 Task: Create a due date automation trigger when advanced on, on the monday of the week before a card is due add fields without custom field "Resume" set to a number lower than 1 and lower or equal to 10 at 11:00 AM.
Action: Mouse moved to (968, 77)
Screenshot: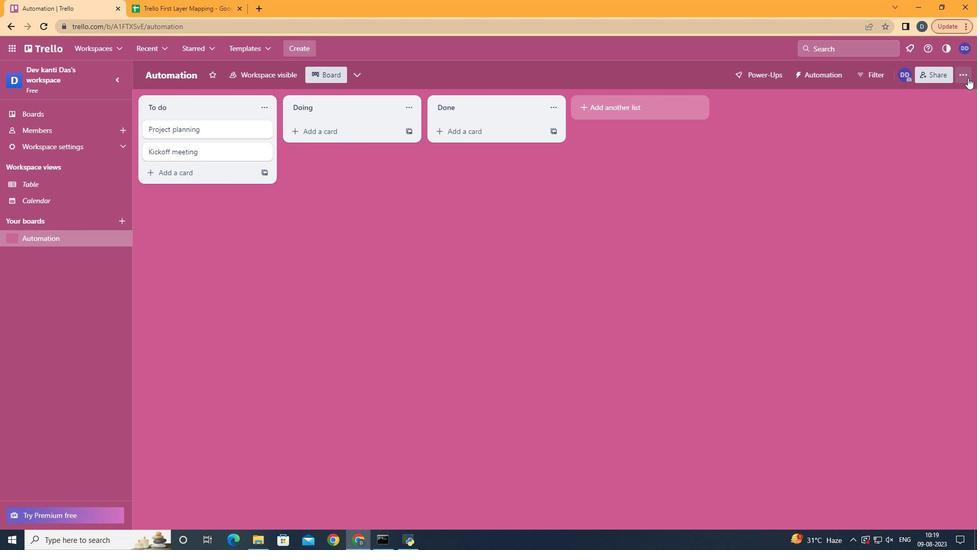 
Action: Mouse pressed left at (968, 77)
Screenshot: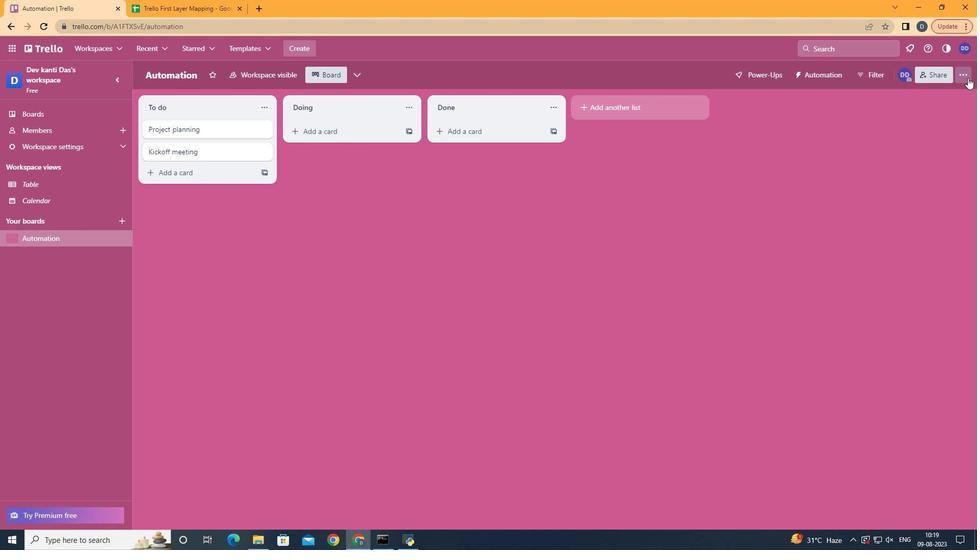 
Action: Mouse moved to (865, 230)
Screenshot: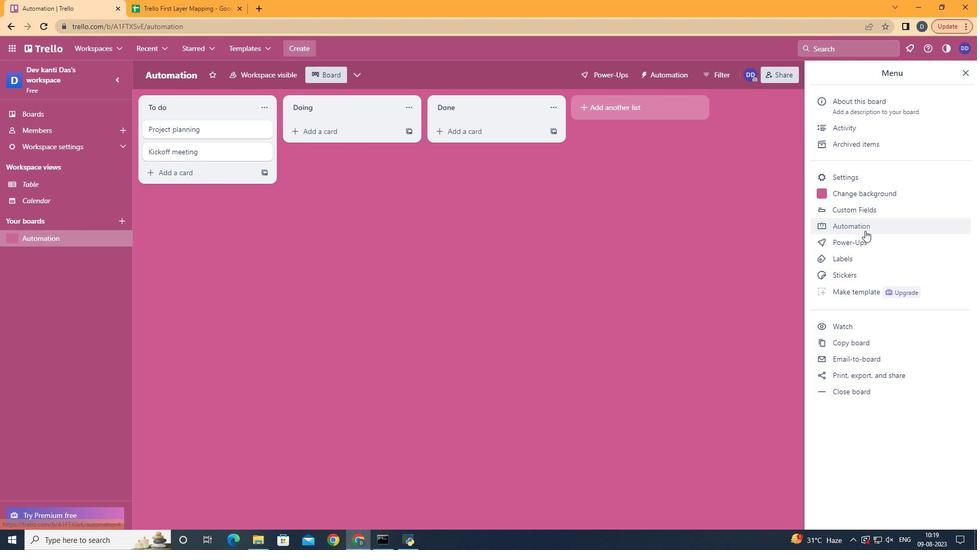 
Action: Mouse pressed left at (865, 230)
Screenshot: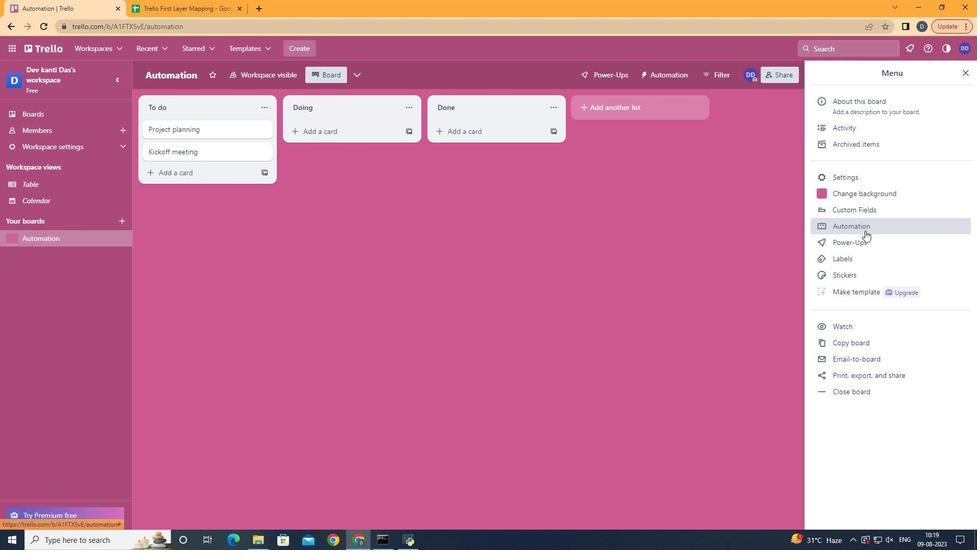 
Action: Mouse moved to (171, 204)
Screenshot: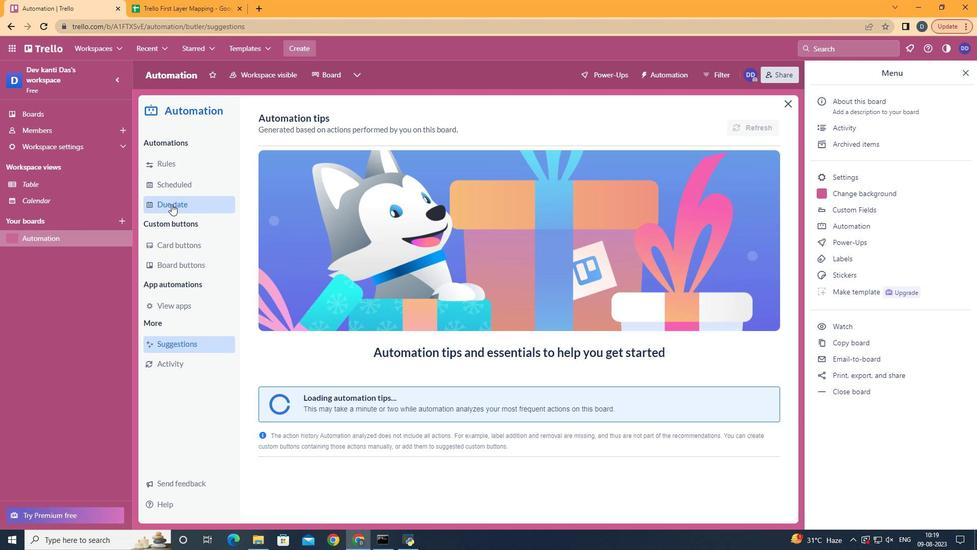 
Action: Mouse pressed left at (171, 204)
Screenshot: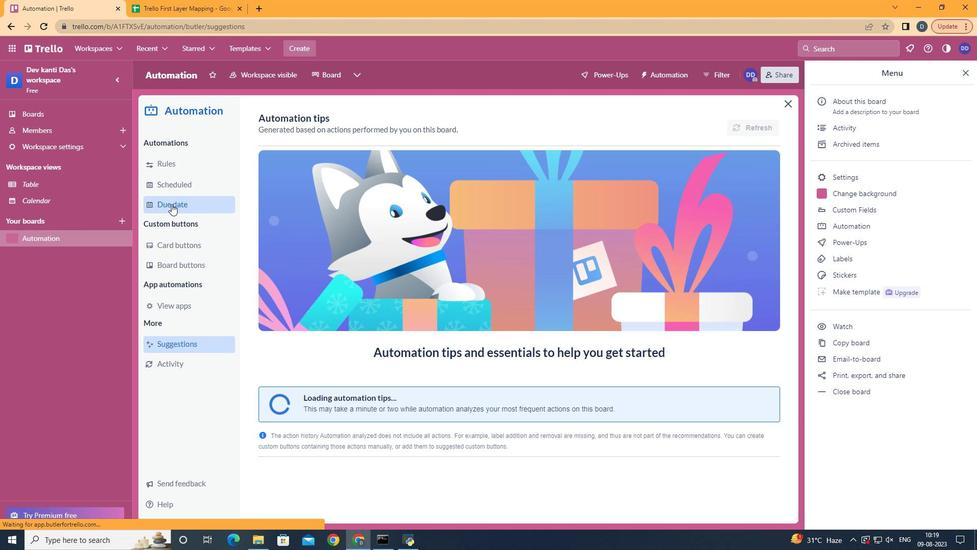 
Action: Mouse moved to (718, 120)
Screenshot: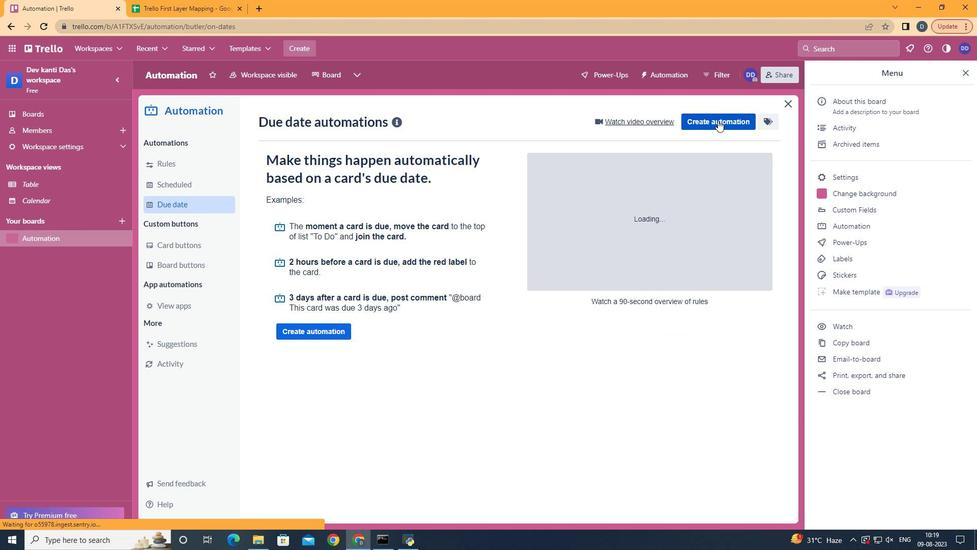 
Action: Mouse pressed left at (718, 120)
Screenshot: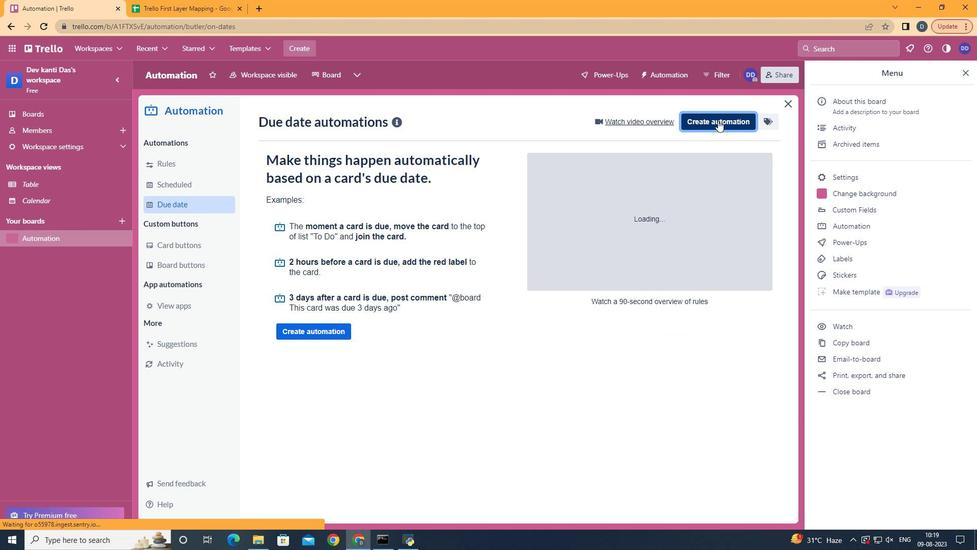 
Action: Mouse moved to (530, 216)
Screenshot: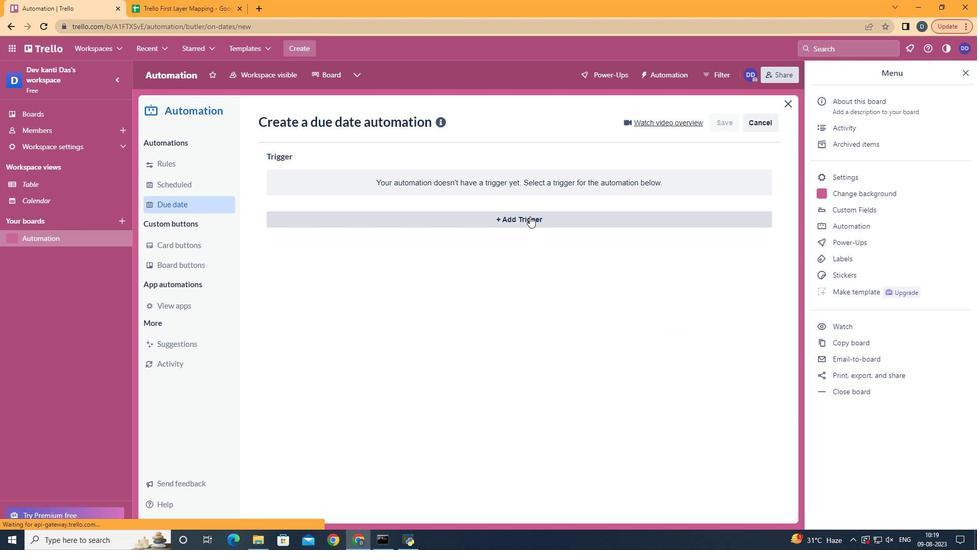 
Action: Mouse pressed left at (530, 216)
Screenshot: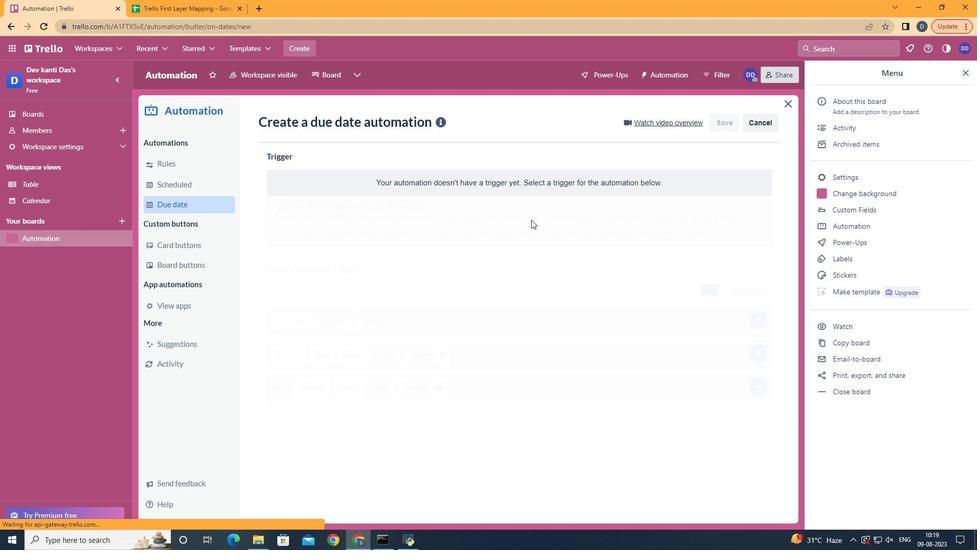 
Action: Mouse moved to (364, 488)
Screenshot: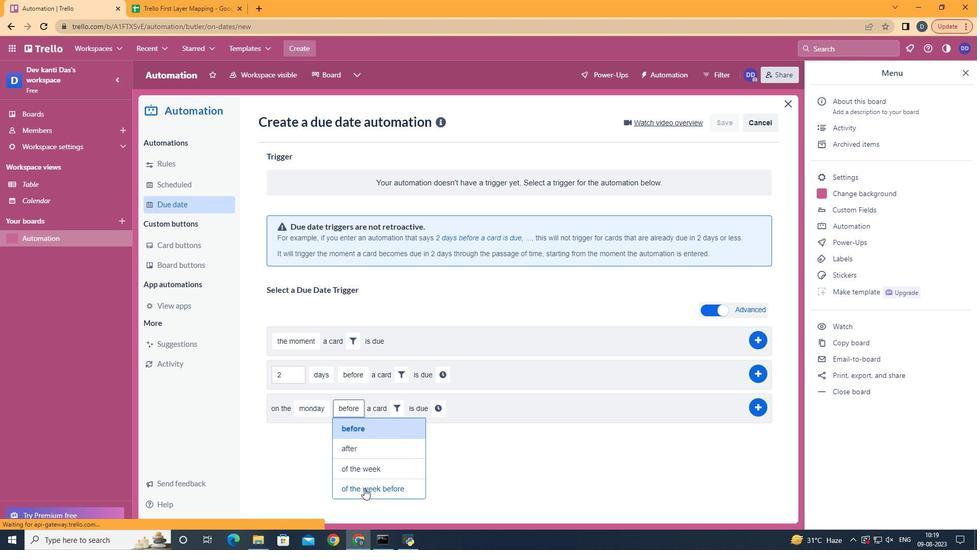
Action: Mouse pressed left at (364, 488)
Screenshot: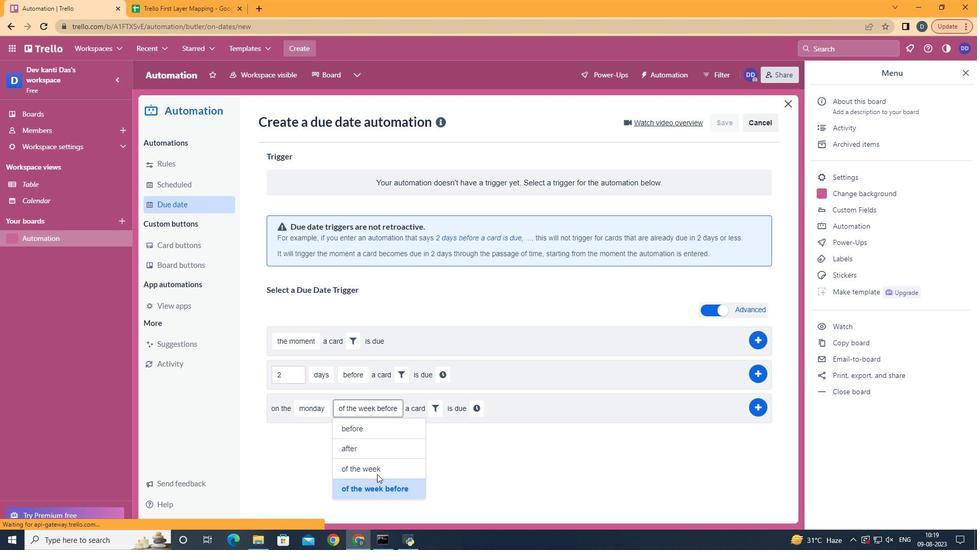 
Action: Mouse moved to (445, 406)
Screenshot: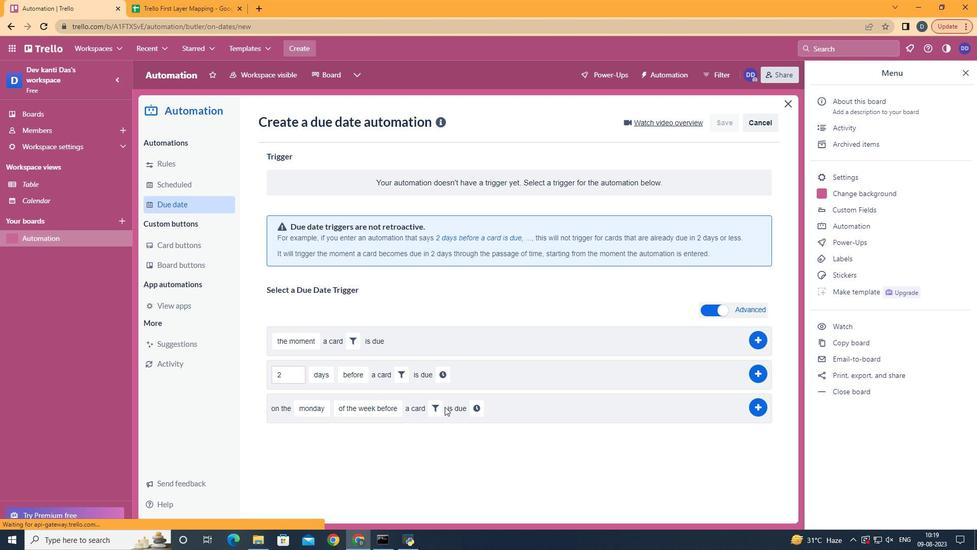 
Action: Mouse pressed left at (445, 406)
Screenshot: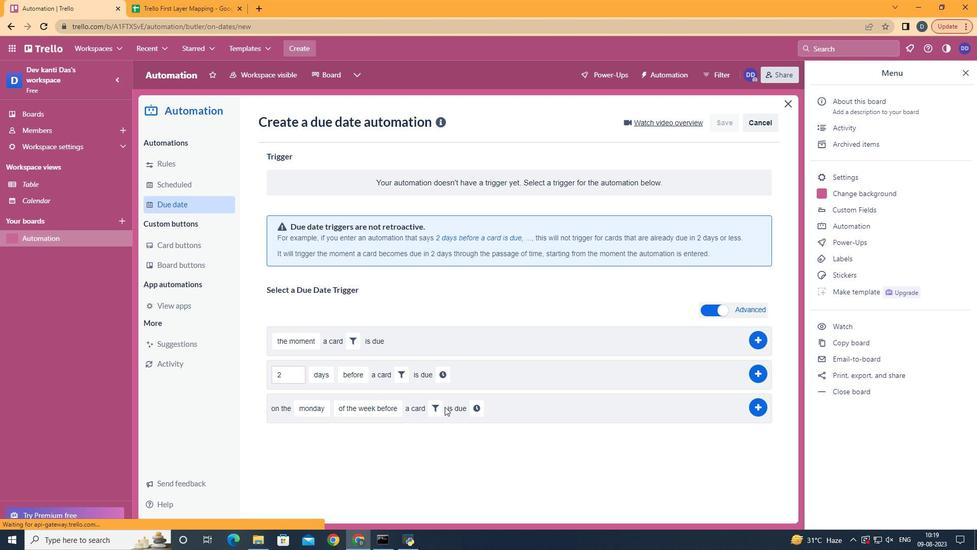 
Action: Mouse moved to (440, 407)
Screenshot: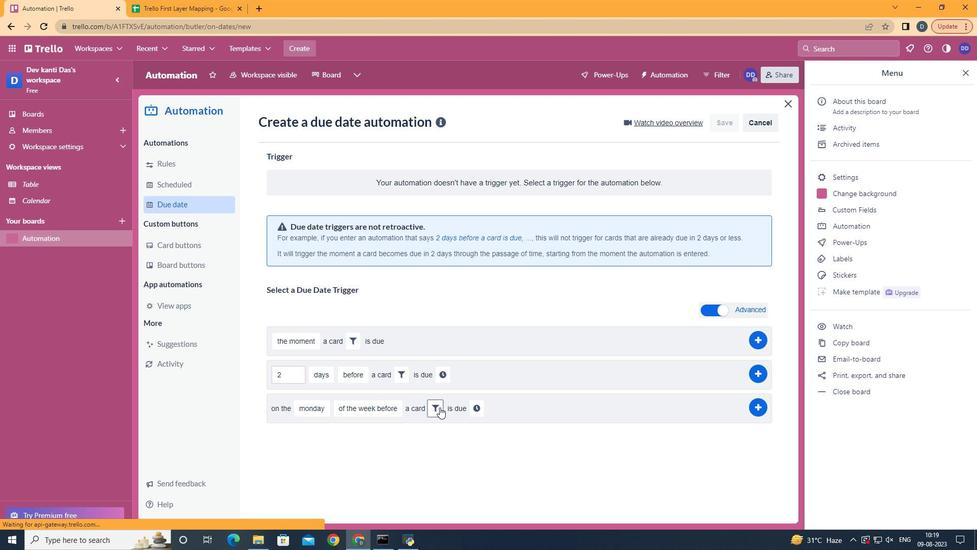 
Action: Mouse pressed left at (440, 407)
Screenshot: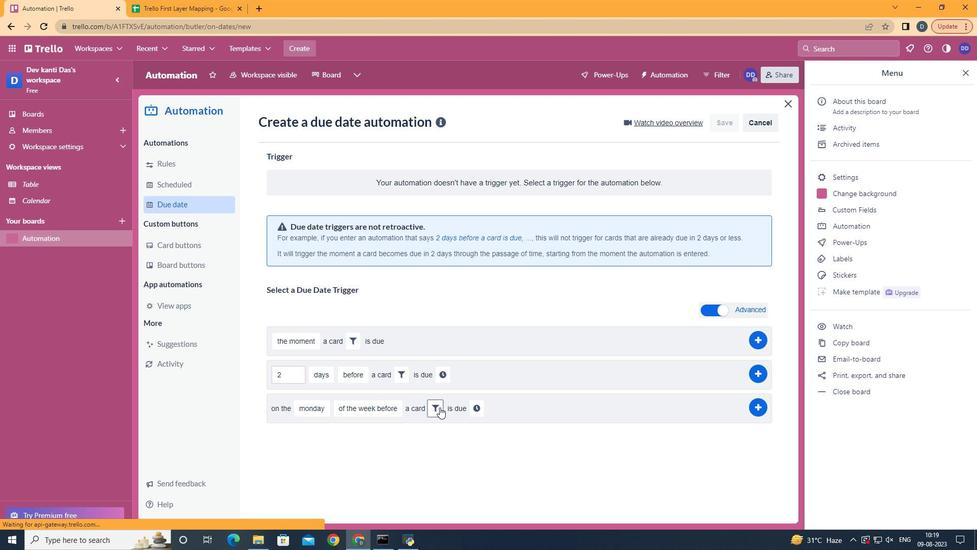 
Action: Mouse moved to (593, 446)
Screenshot: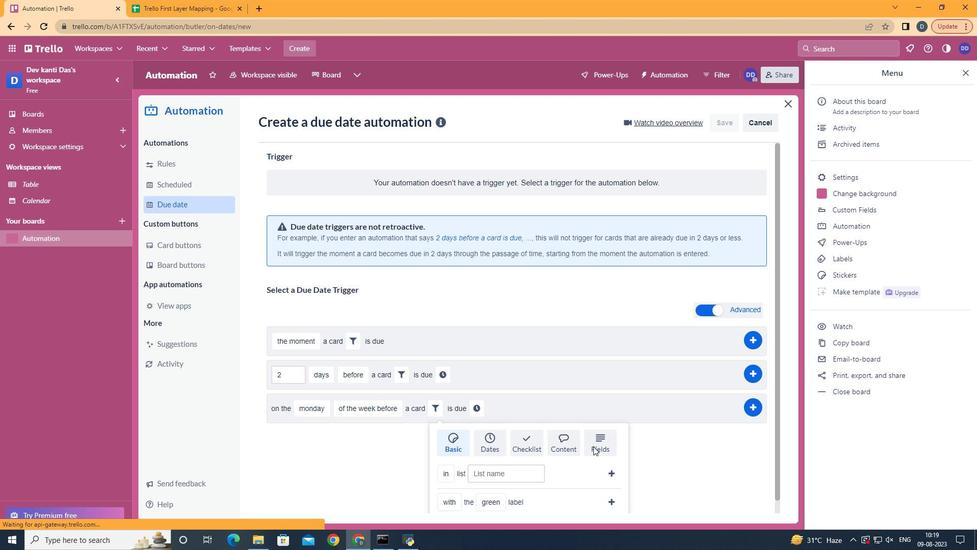 
Action: Mouse pressed left at (593, 446)
Screenshot: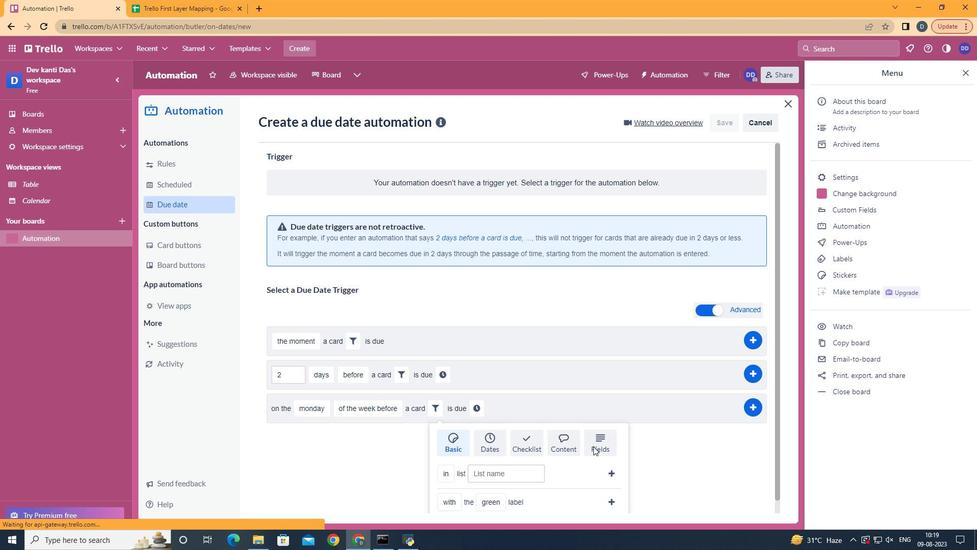 
Action: Mouse moved to (594, 444)
Screenshot: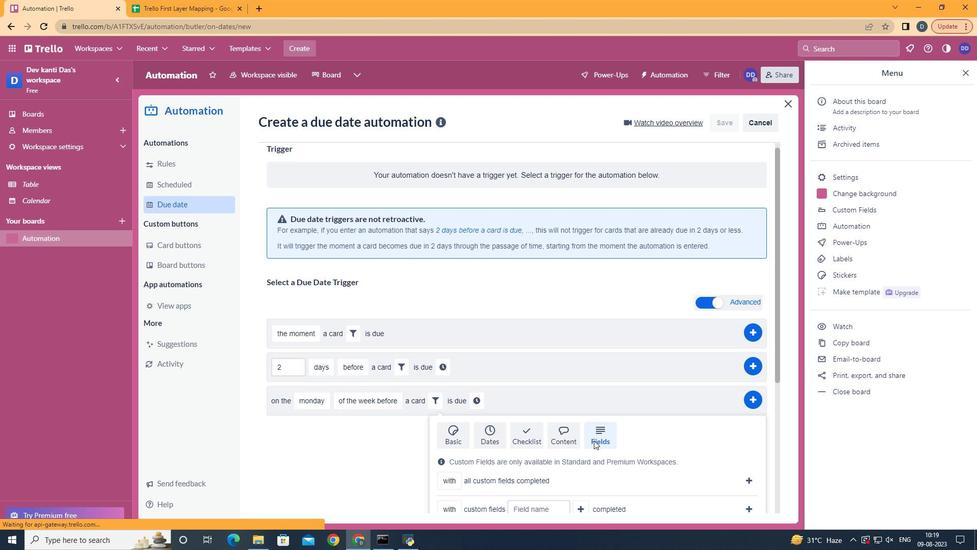
Action: Mouse scrolled (594, 443) with delta (0, 0)
Screenshot: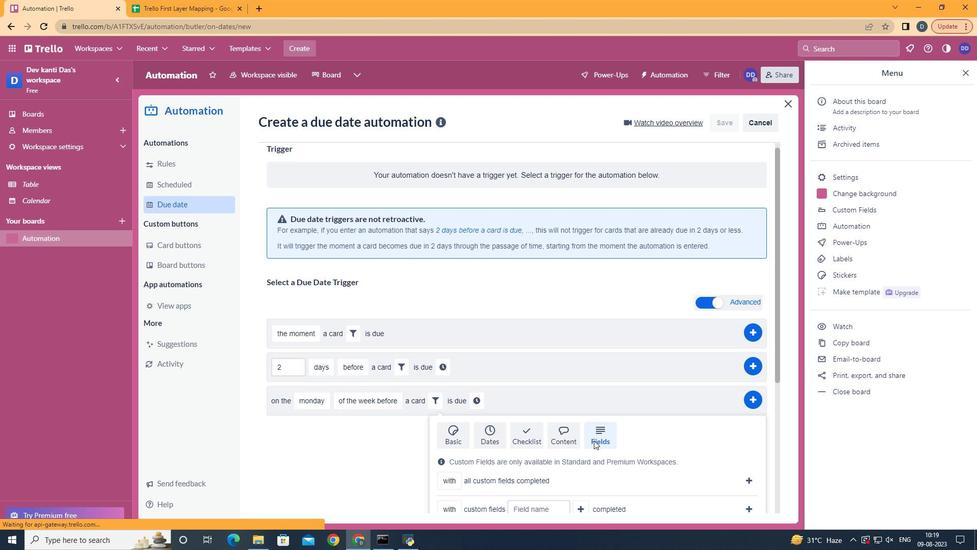 
Action: Mouse scrolled (594, 443) with delta (0, 0)
Screenshot: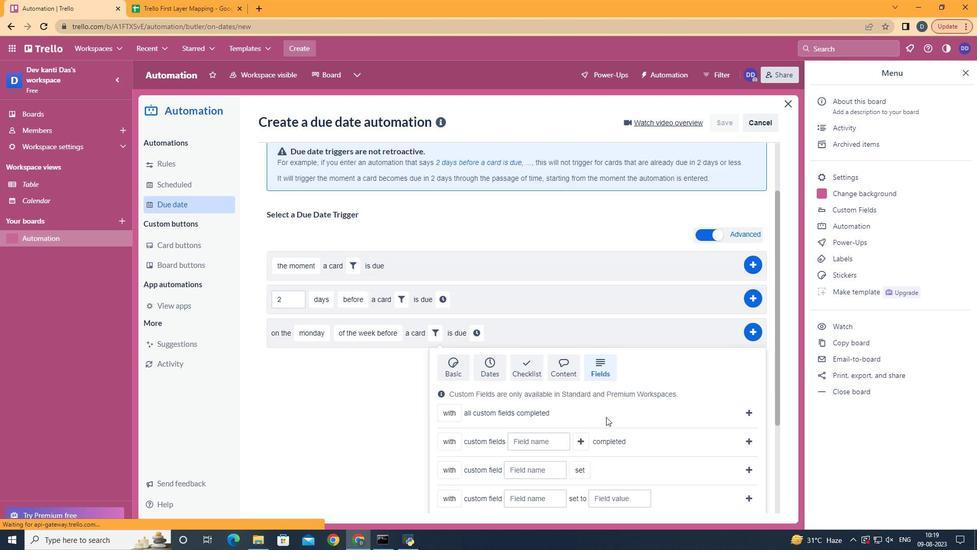 
Action: Mouse scrolled (594, 443) with delta (0, 0)
Screenshot: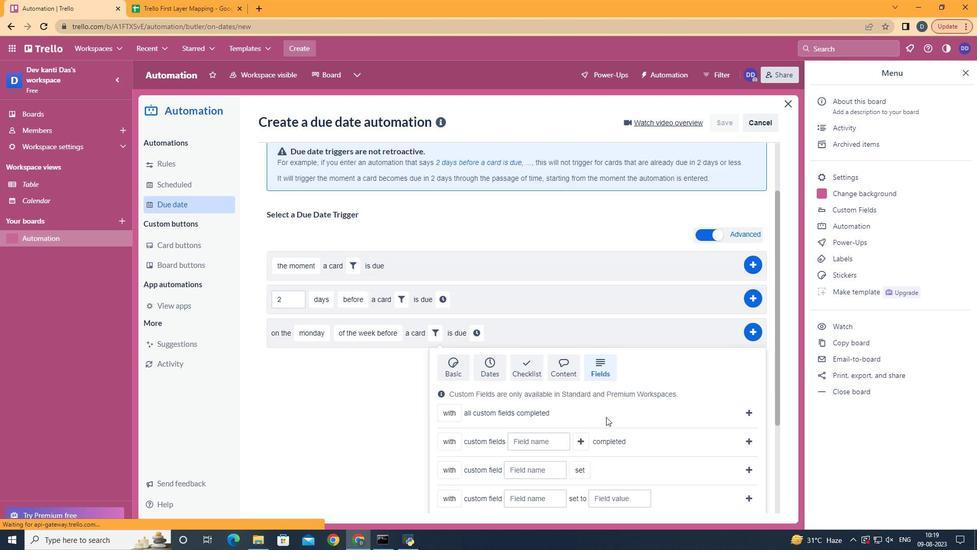 
Action: Mouse moved to (594, 444)
Screenshot: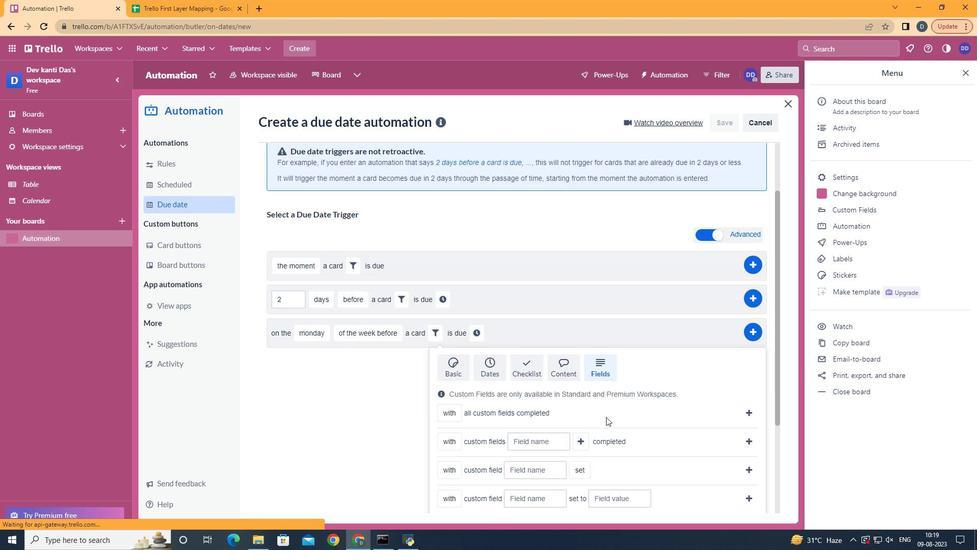 
Action: Mouse scrolled (594, 443) with delta (0, 0)
Screenshot: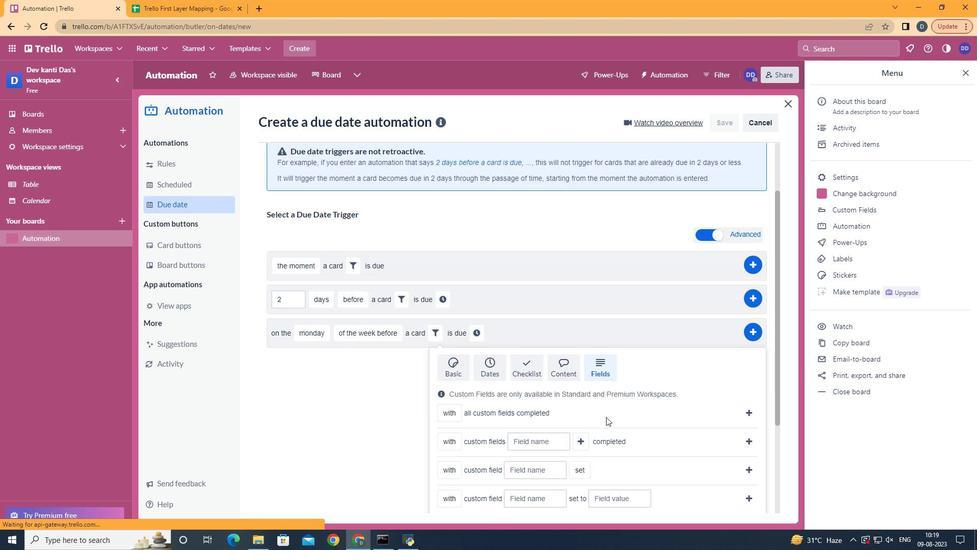
Action: Mouse moved to (594, 442)
Screenshot: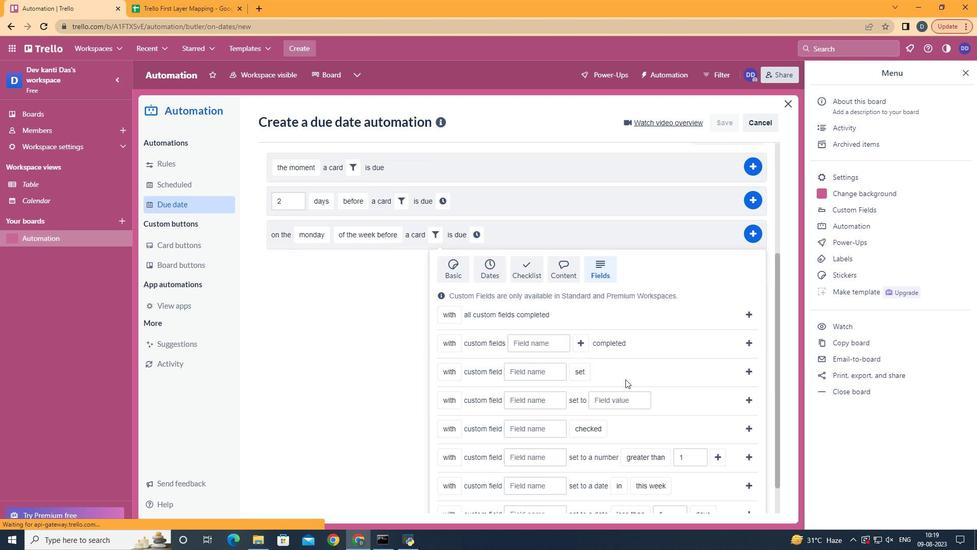 
Action: Mouse scrolled (594, 443) with delta (0, 0)
Screenshot: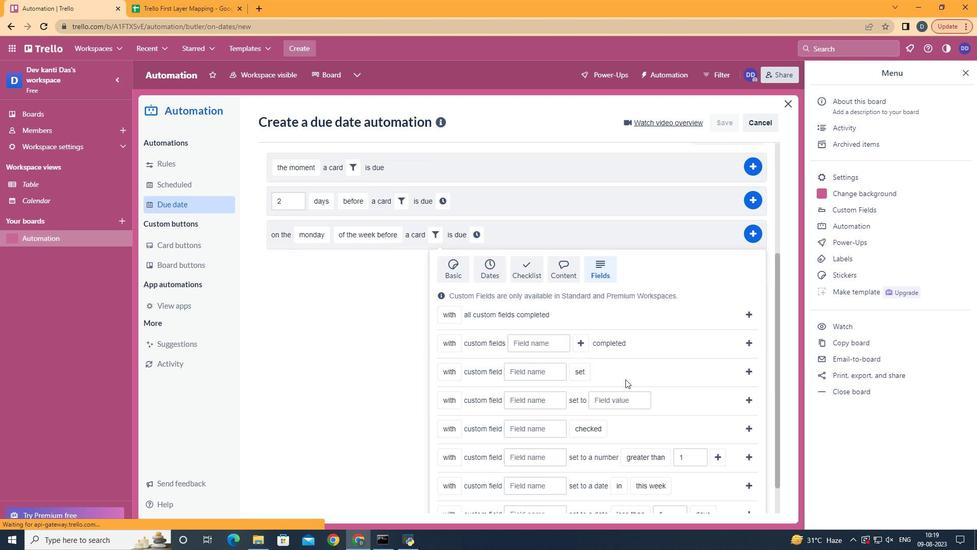 
Action: Mouse moved to (605, 420)
Screenshot: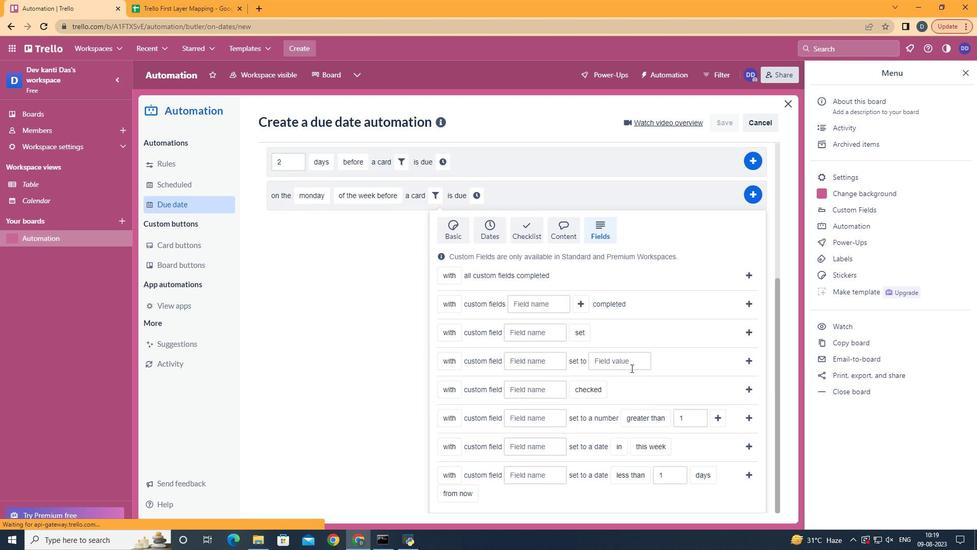 
Action: Mouse scrolled (594, 438) with delta (0, 0)
Screenshot: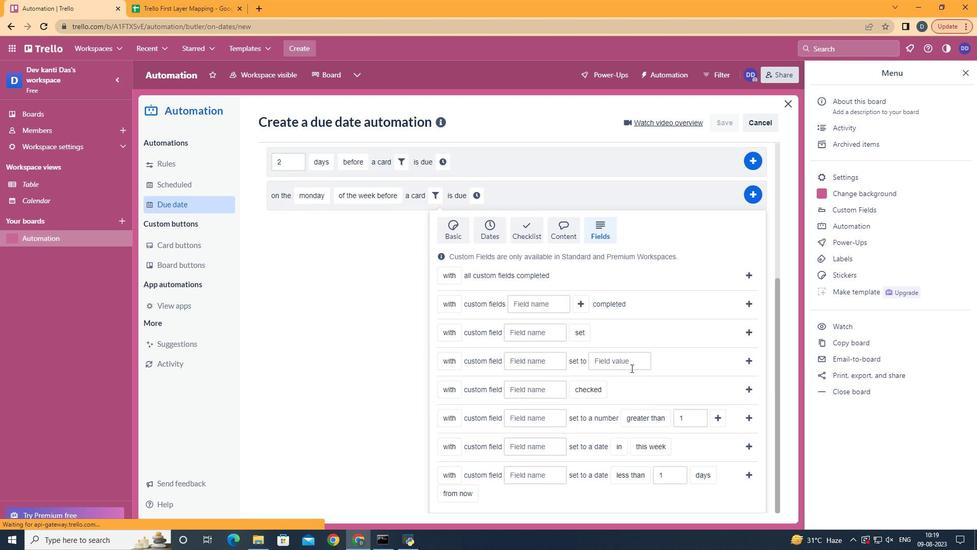 
Action: Mouse moved to (457, 454)
Screenshot: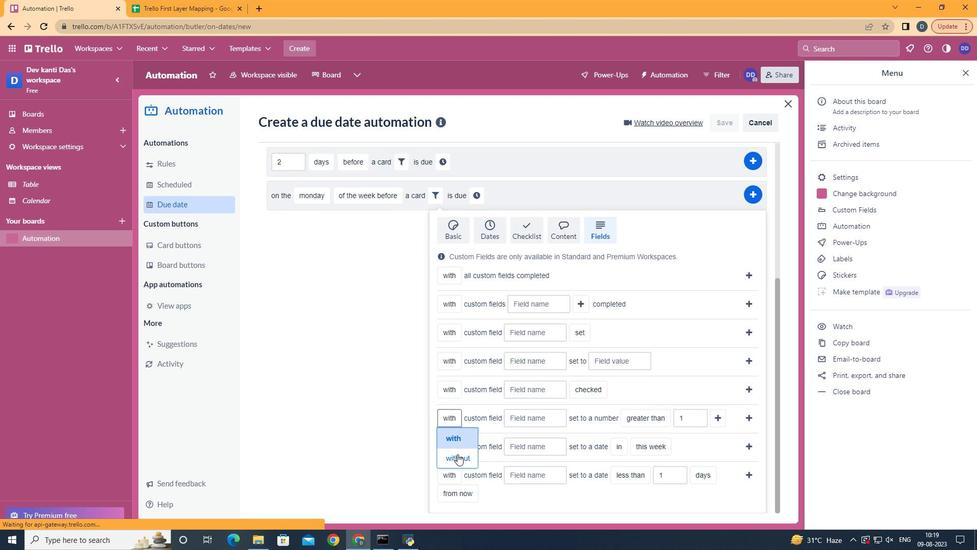 
Action: Mouse pressed left at (457, 454)
Screenshot: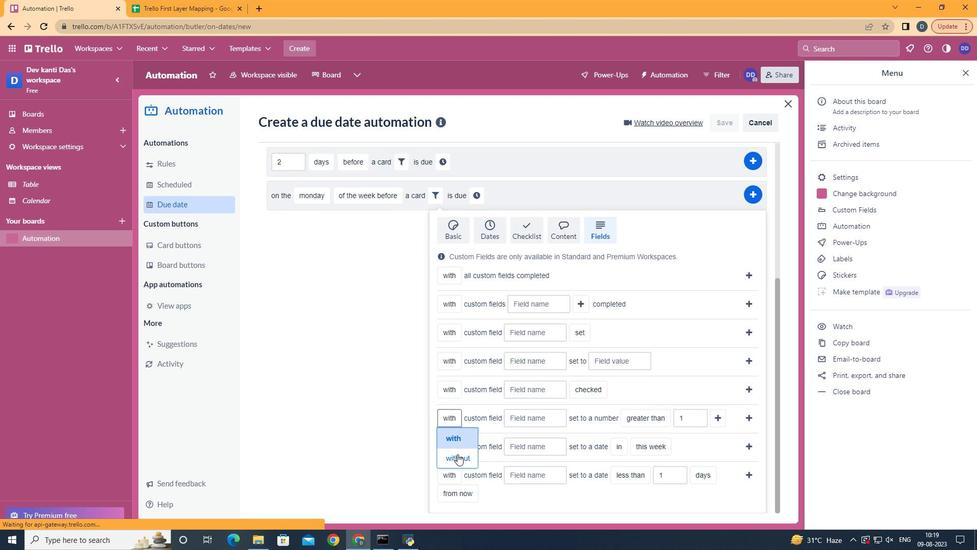 
Action: Mouse moved to (549, 414)
Screenshot: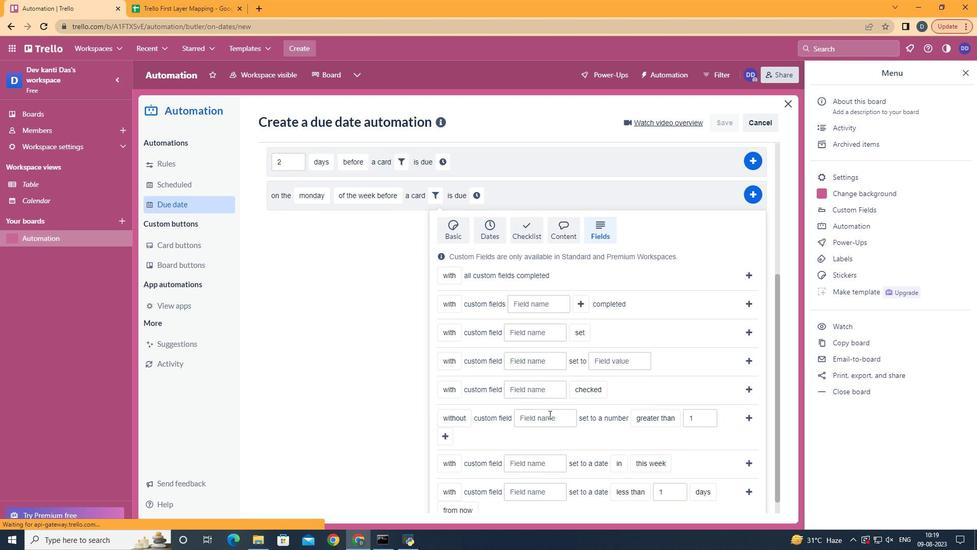 
Action: Mouse pressed left at (549, 414)
Screenshot: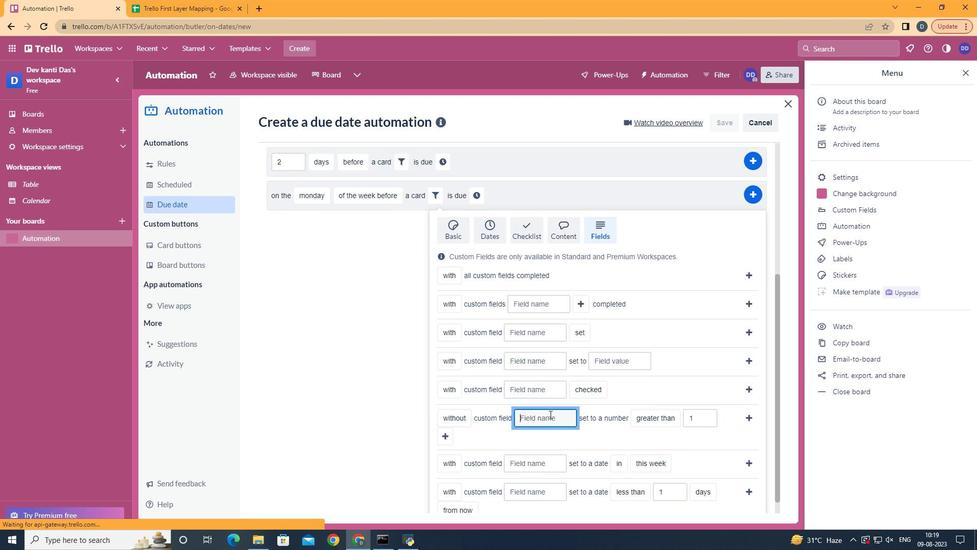 
Action: Mouse moved to (572, 406)
Screenshot: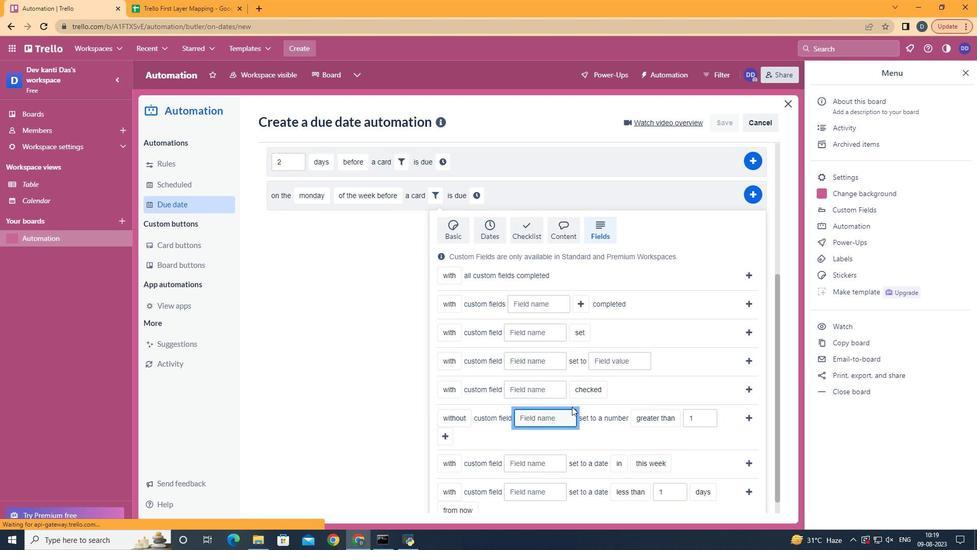 
Action: Key pressed <Key.shift>Resume
Screenshot: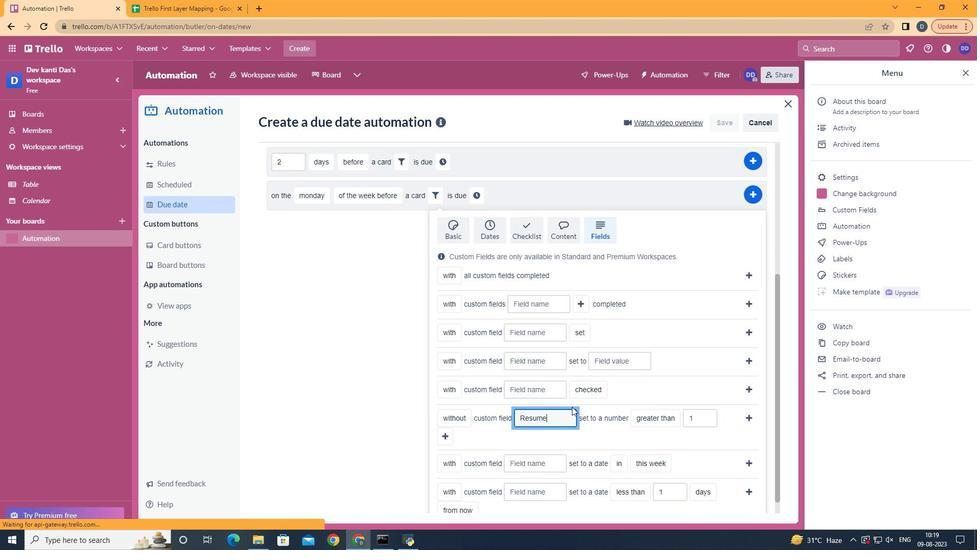 
Action: Mouse moved to (659, 475)
Screenshot: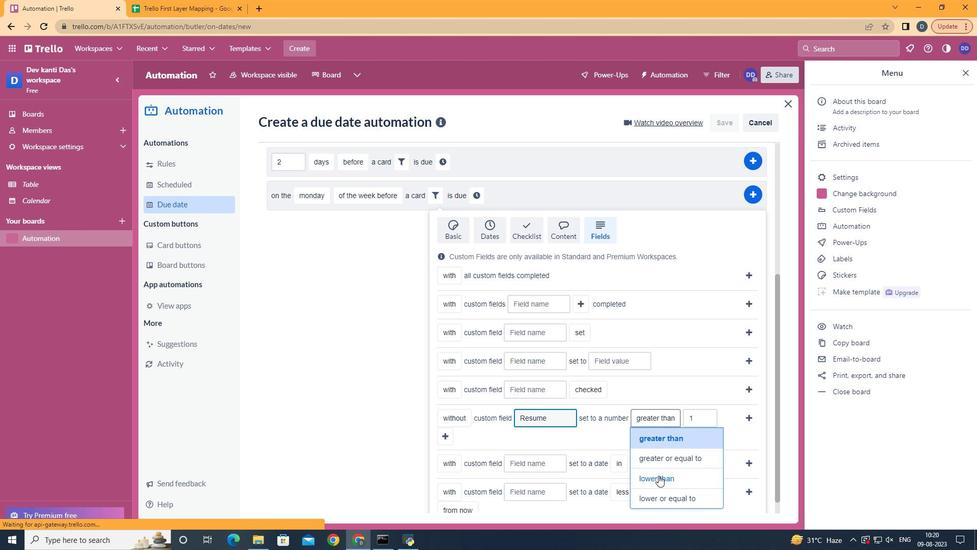 
Action: Mouse pressed left at (659, 475)
Screenshot: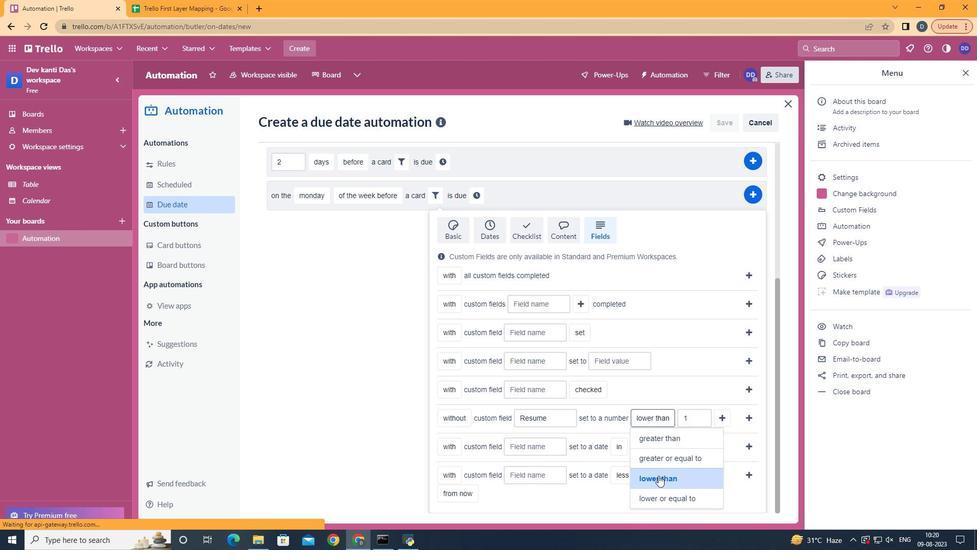 
Action: Mouse moved to (728, 423)
Screenshot: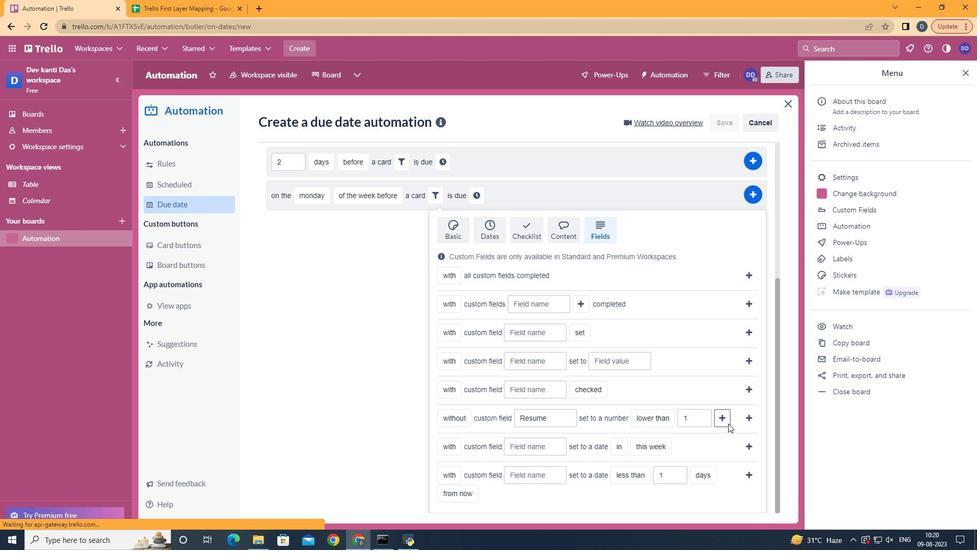 
Action: Mouse pressed left at (728, 423)
Screenshot: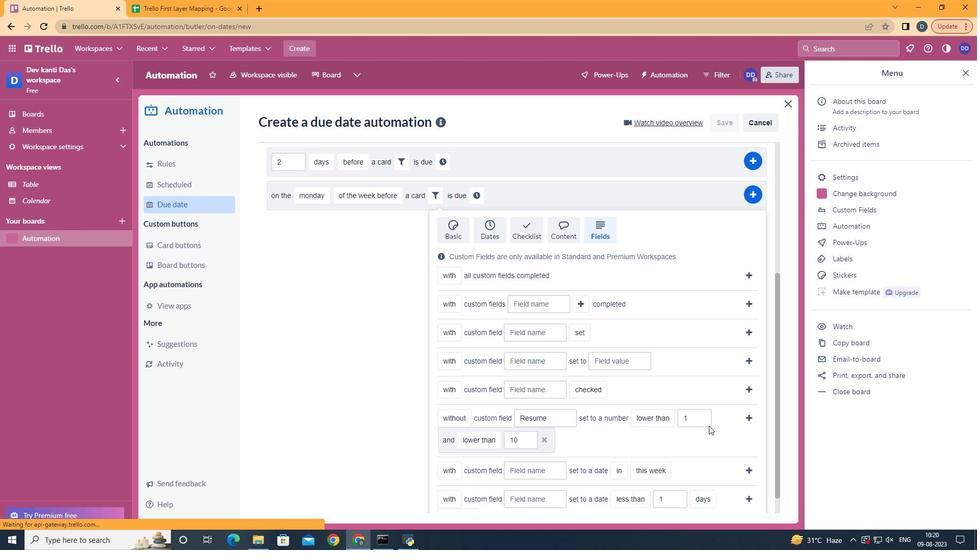 
Action: Mouse moved to (506, 382)
Screenshot: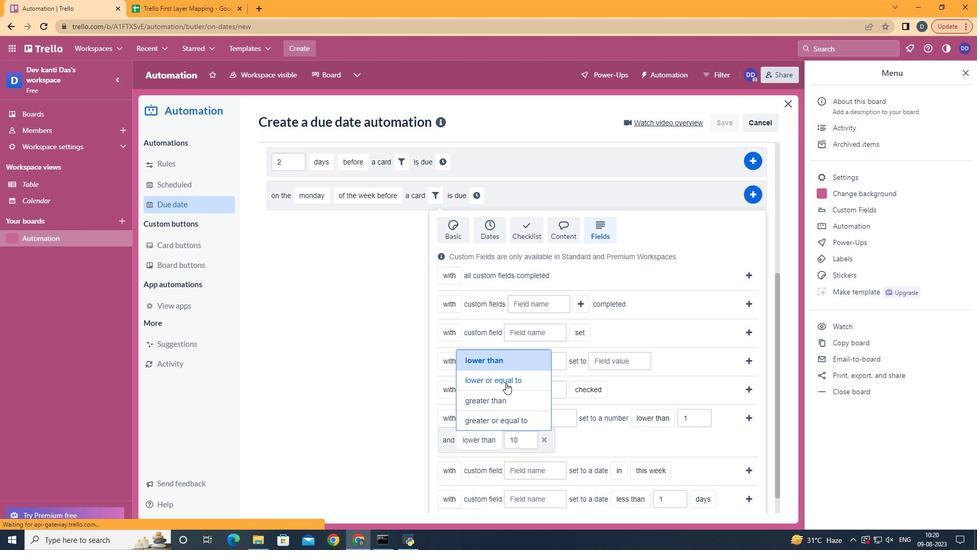 
Action: Mouse pressed left at (506, 382)
Screenshot: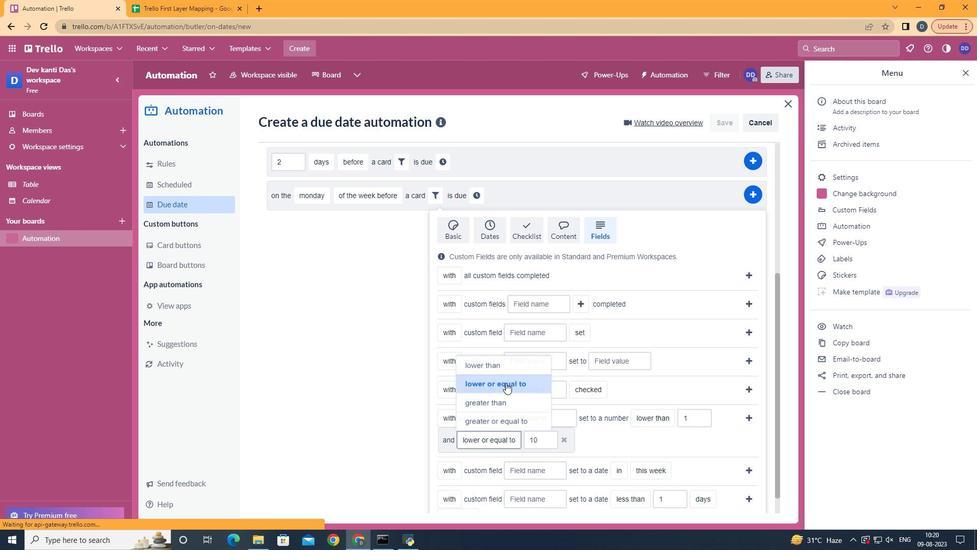 
Action: Mouse moved to (748, 416)
Screenshot: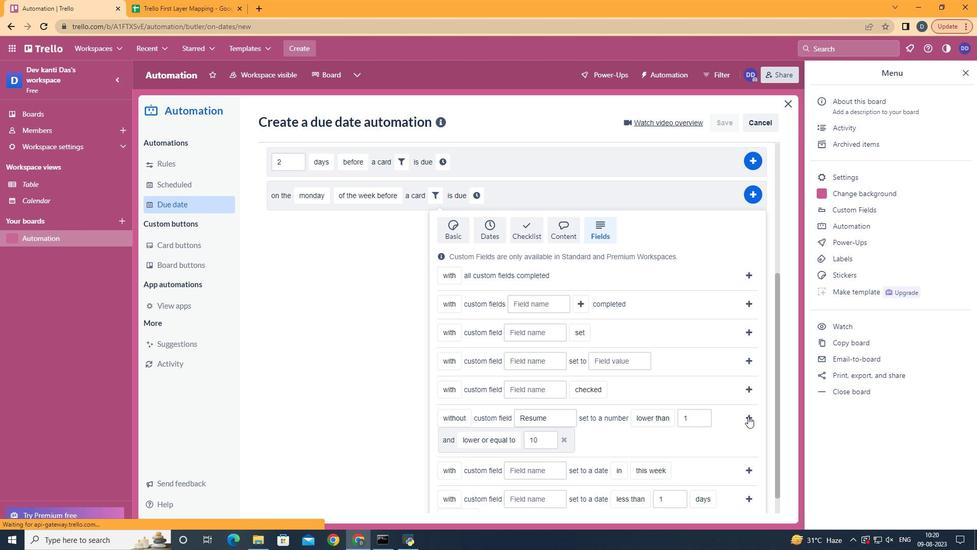 
Action: Mouse pressed left at (748, 416)
Screenshot: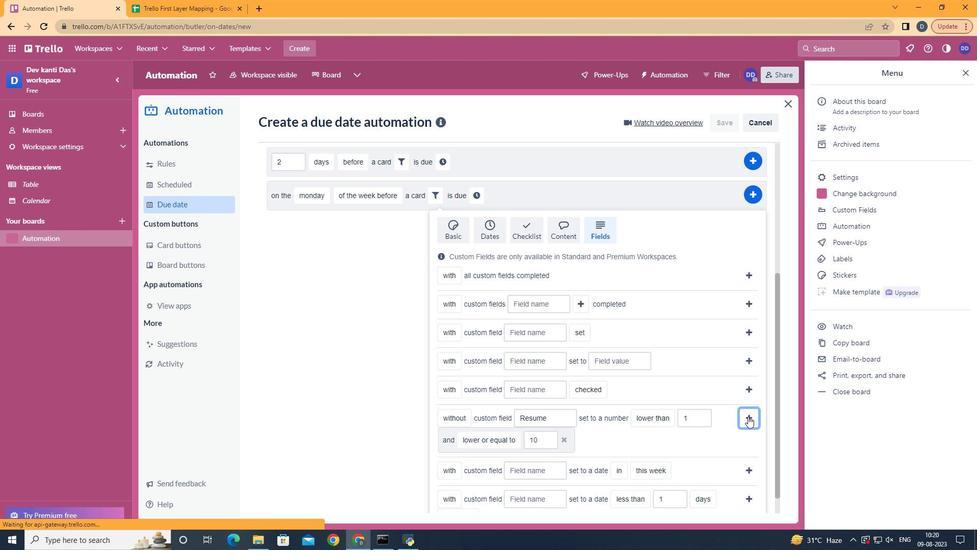 
Action: Mouse moved to (300, 429)
Screenshot: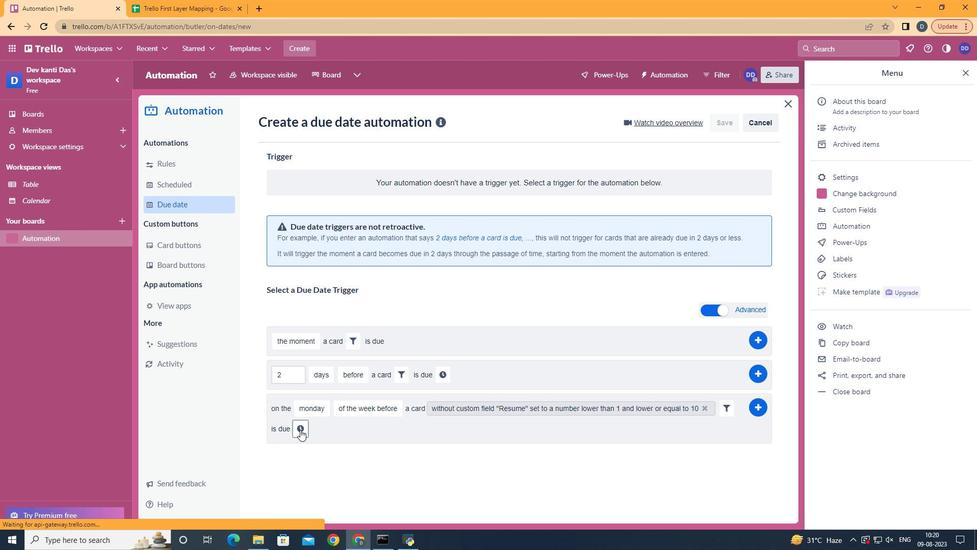
Action: Mouse pressed left at (300, 429)
Screenshot: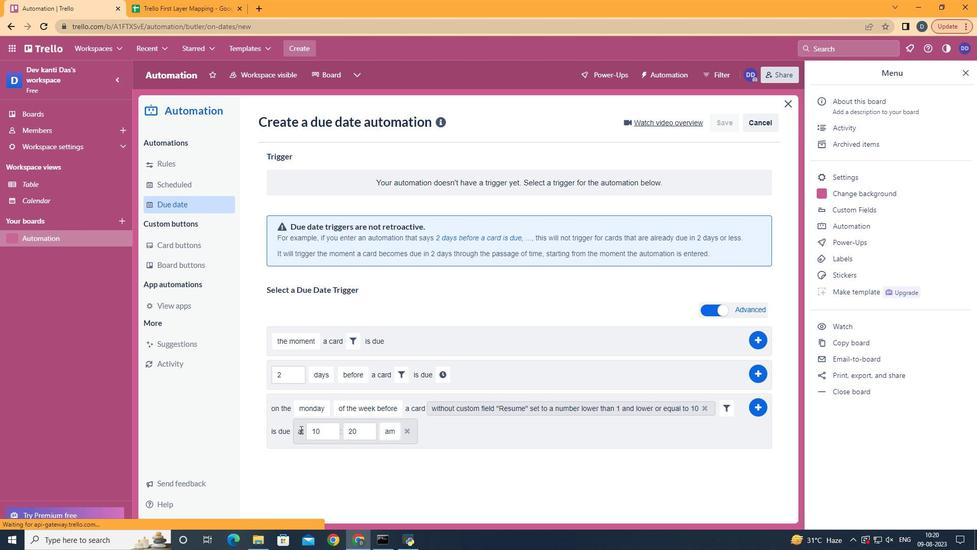 
Action: Mouse moved to (326, 429)
Screenshot: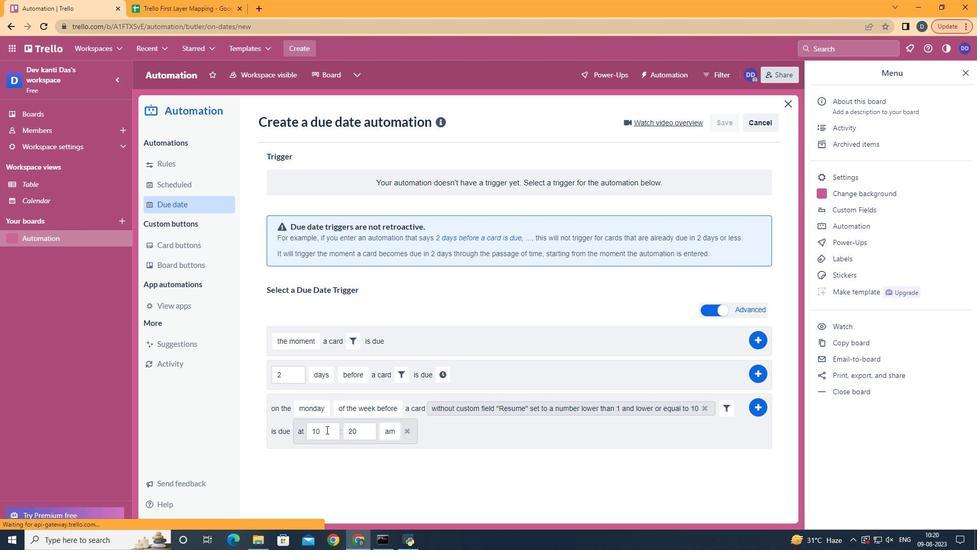 
Action: Mouse pressed left at (326, 429)
Screenshot: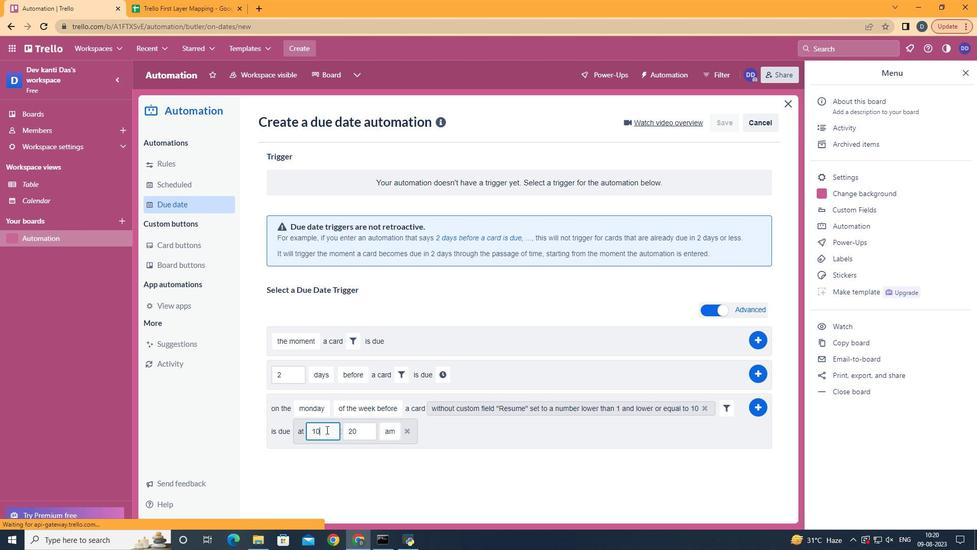 
Action: Key pressed <Key.backspace>1
Screenshot: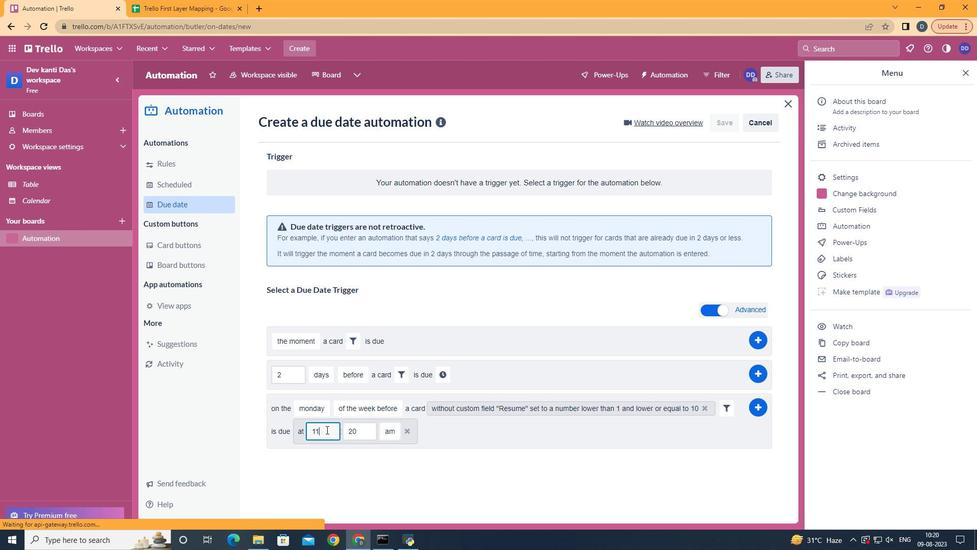 
Action: Mouse moved to (362, 431)
Screenshot: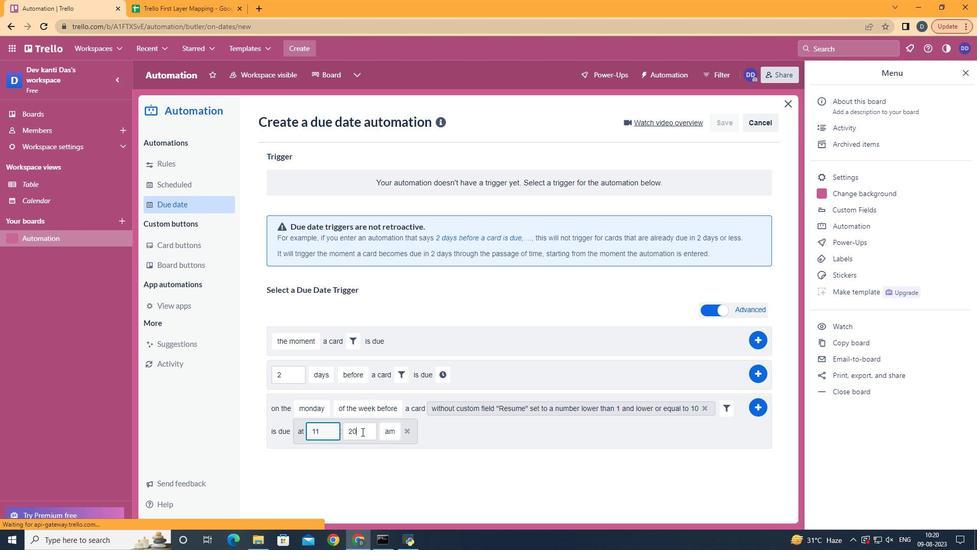 
Action: Mouse pressed left at (362, 431)
Screenshot: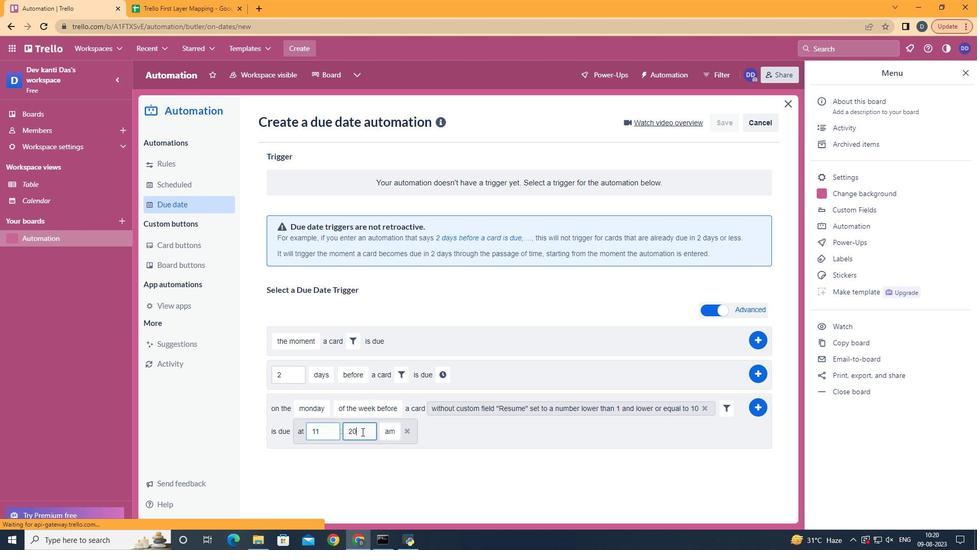 
Action: Key pressed <Key.backspace><Key.backspace>00
Screenshot: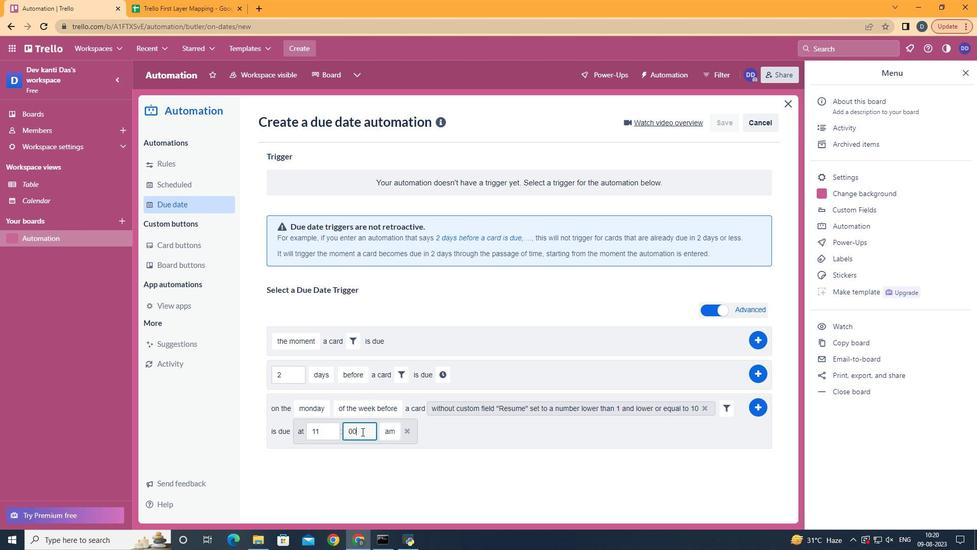 
Action: Mouse moved to (763, 407)
Screenshot: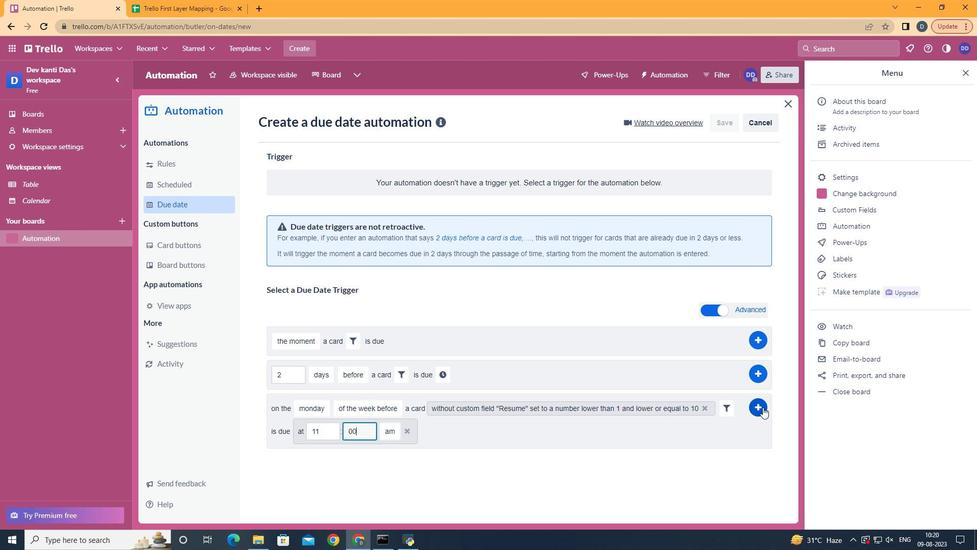 
Action: Mouse pressed left at (763, 407)
Screenshot: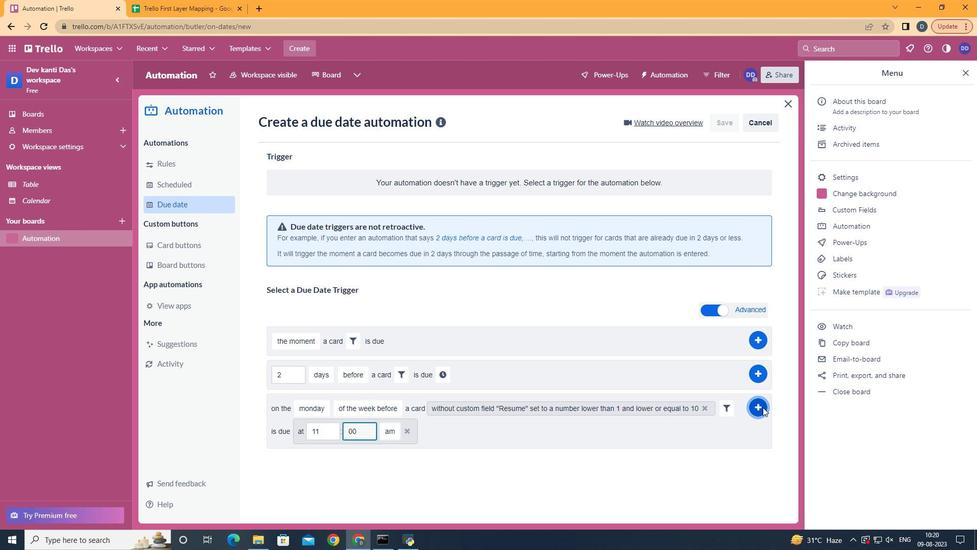 
Action: Mouse moved to (621, 200)
Screenshot: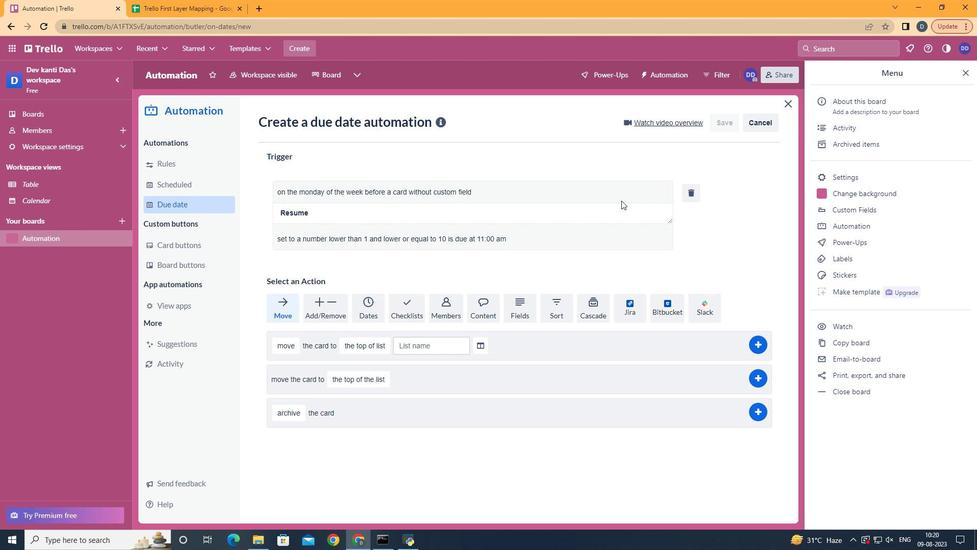 
